 Task: Create a scrum project WhiteCap.
Action: Mouse moved to (187, 51)
Screenshot: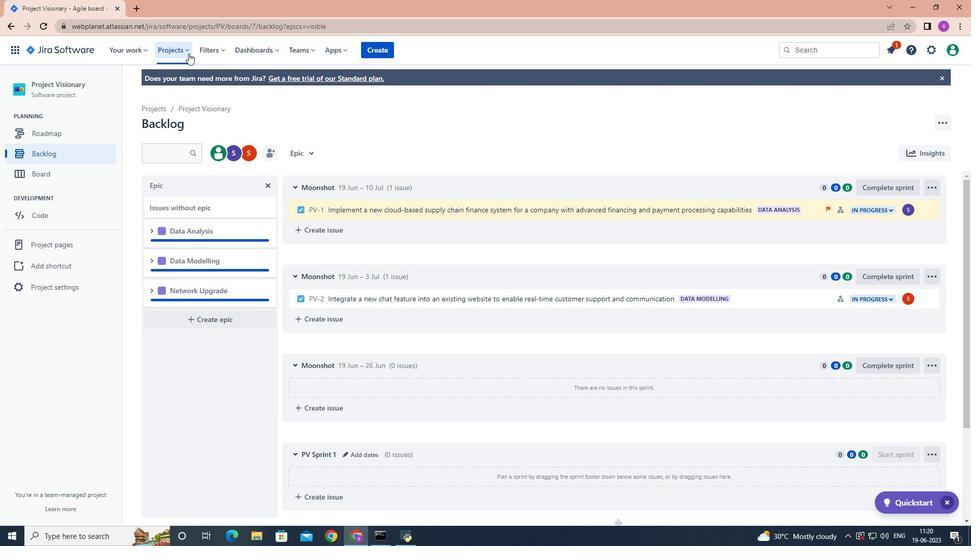 
Action: Mouse pressed left at (187, 51)
Screenshot: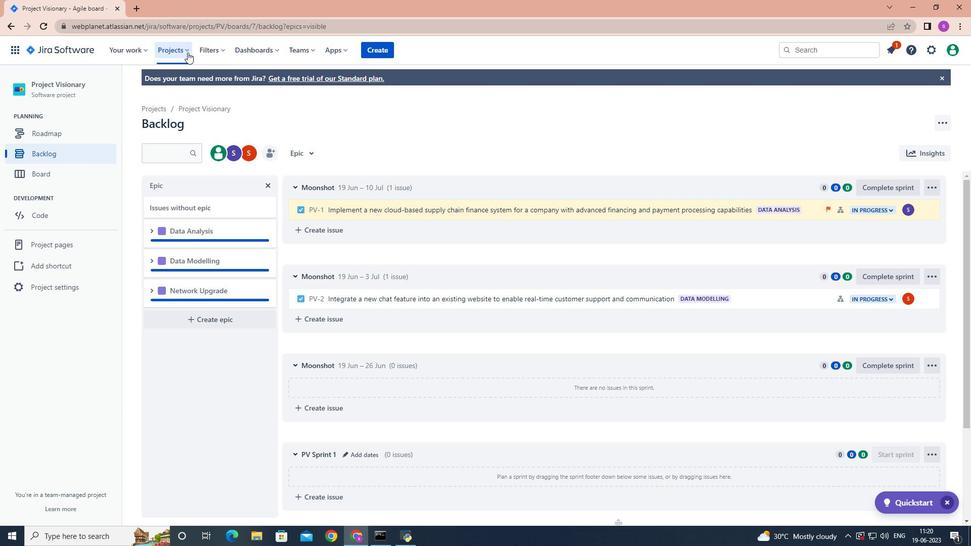 
Action: Mouse moved to (202, 198)
Screenshot: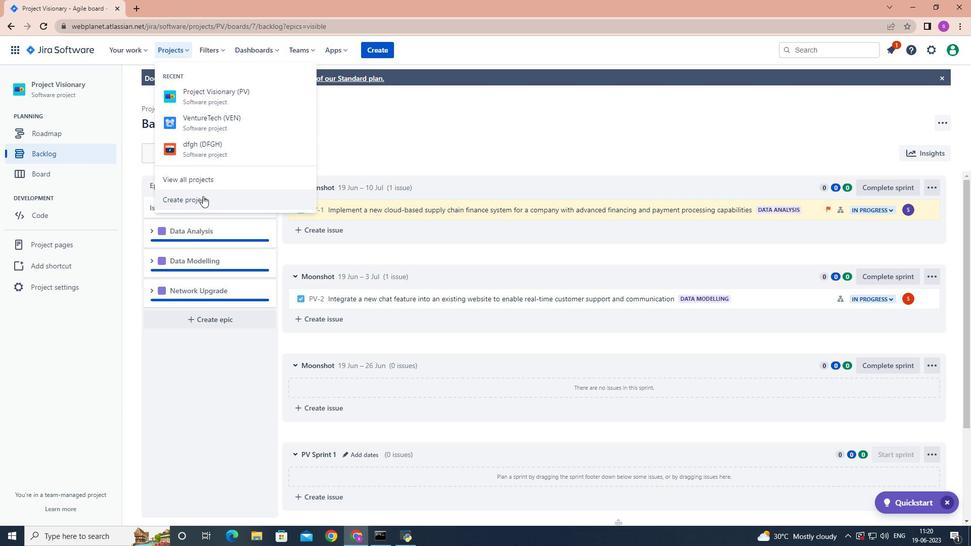 
Action: Mouse pressed left at (202, 198)
Screenshot: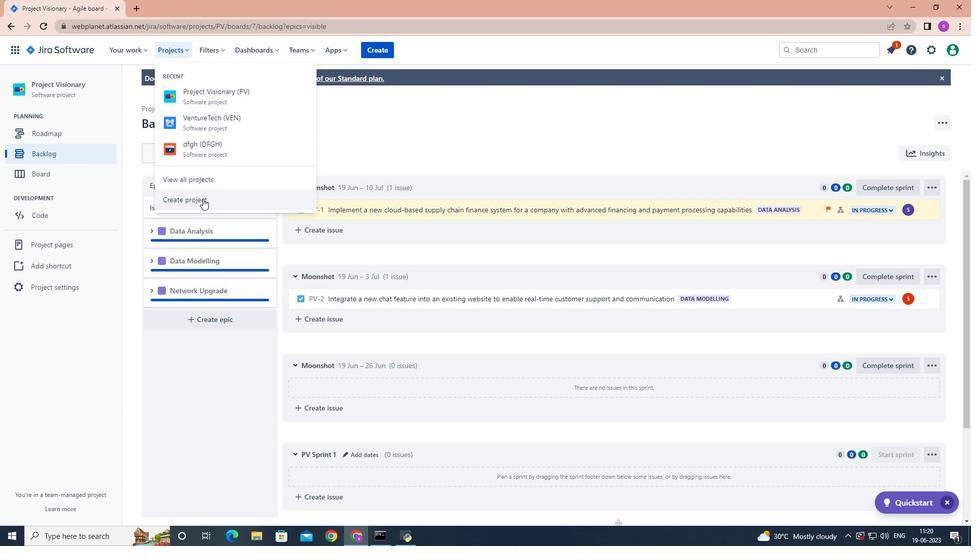 
Action: Mouse moved to (404, 250)
Screenshot: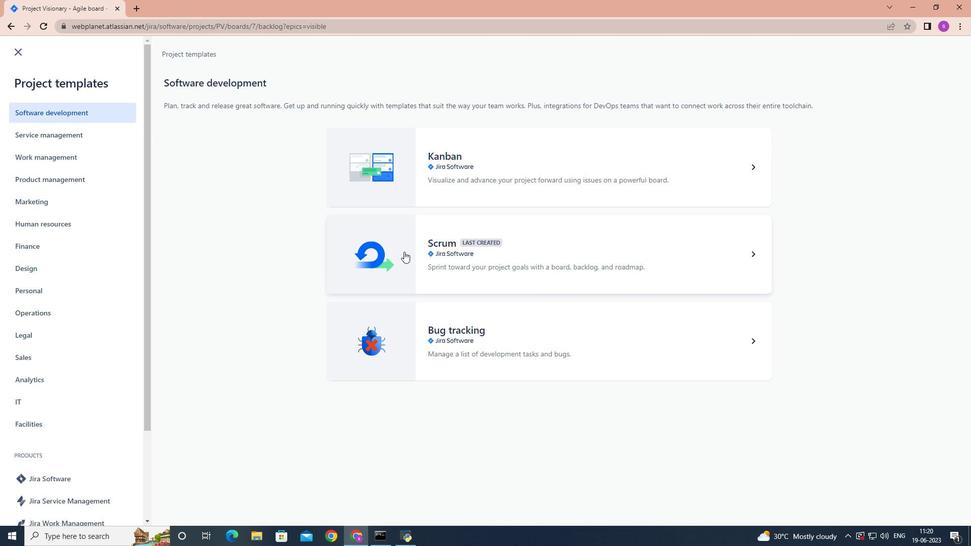 
Action: Mouse pressed left at (404, 250)
Screenshot: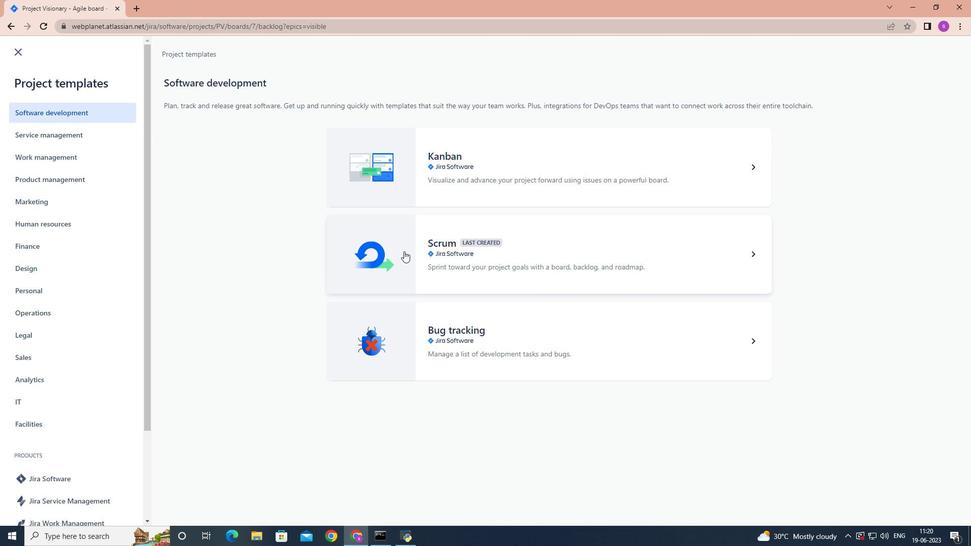 
Action: Mouse moved to (747, 500)
Screenshot: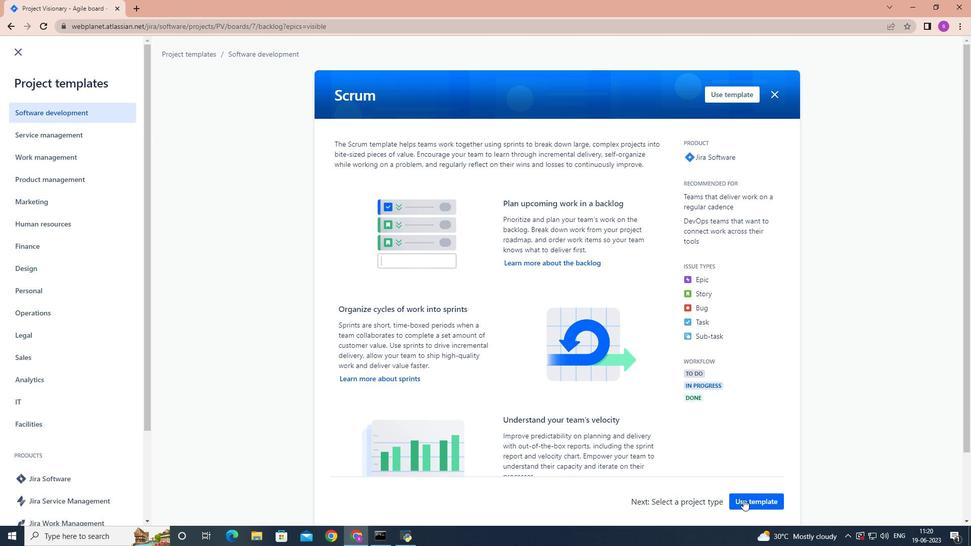 
Action: Mouse pressed left at (747, 500)
Screenshot: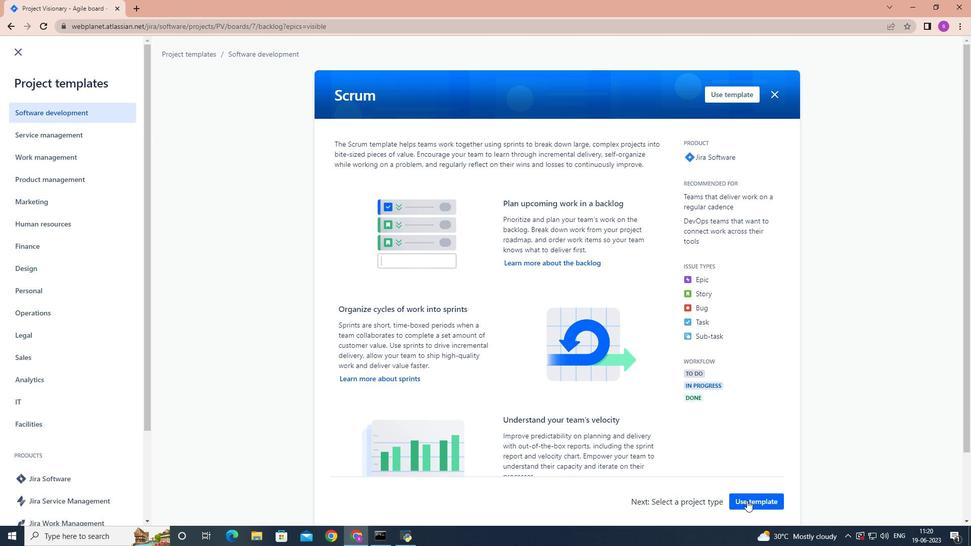 
Action: Mouse moved to (438, 493)
Screenshot: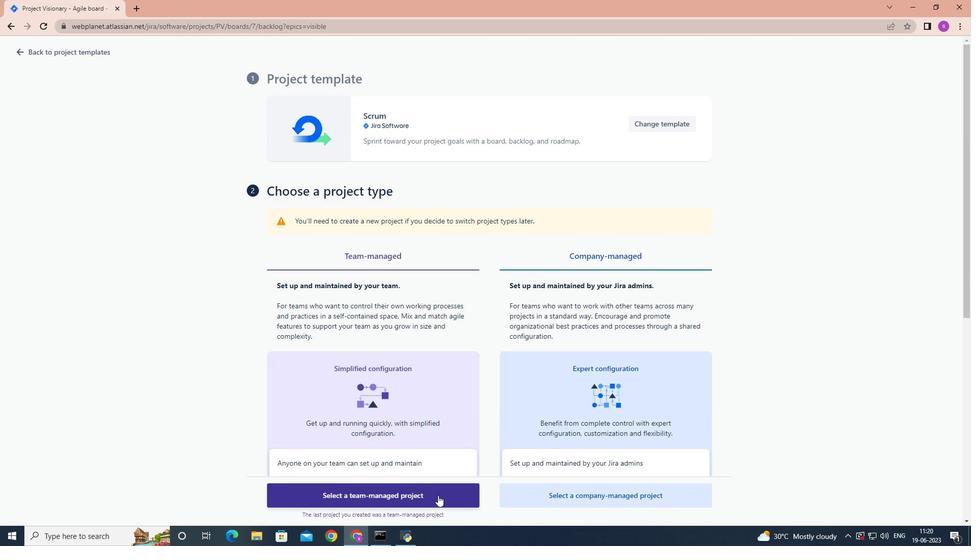 
Action: Mouse pressed left at (438, 493)
Screenshot: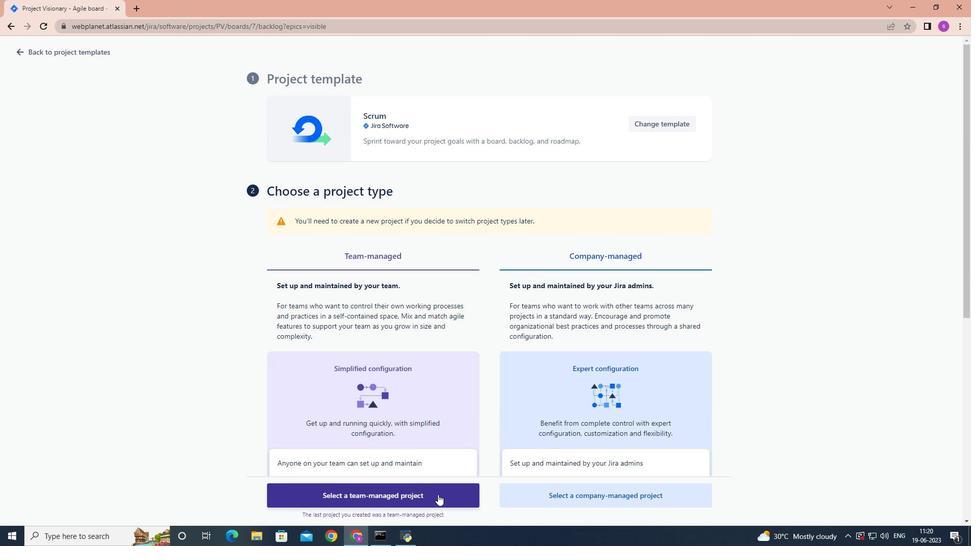 
Action: Mouse moved to (342, 370)
Screenshot: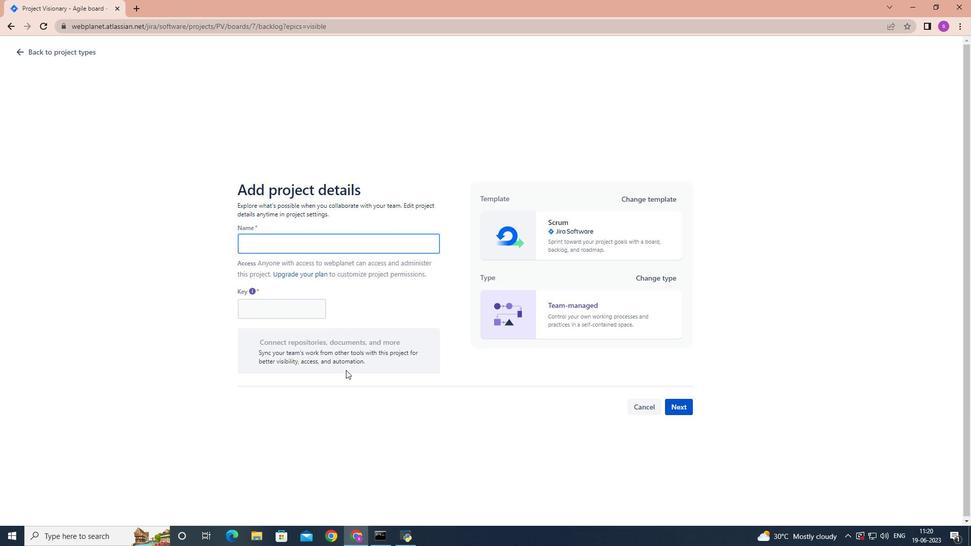 
Action: Key pressed <Key.shift>White<Key.shift>ca<Key.backspace><Key.backspace><Key.shift>Cap
Screenshot: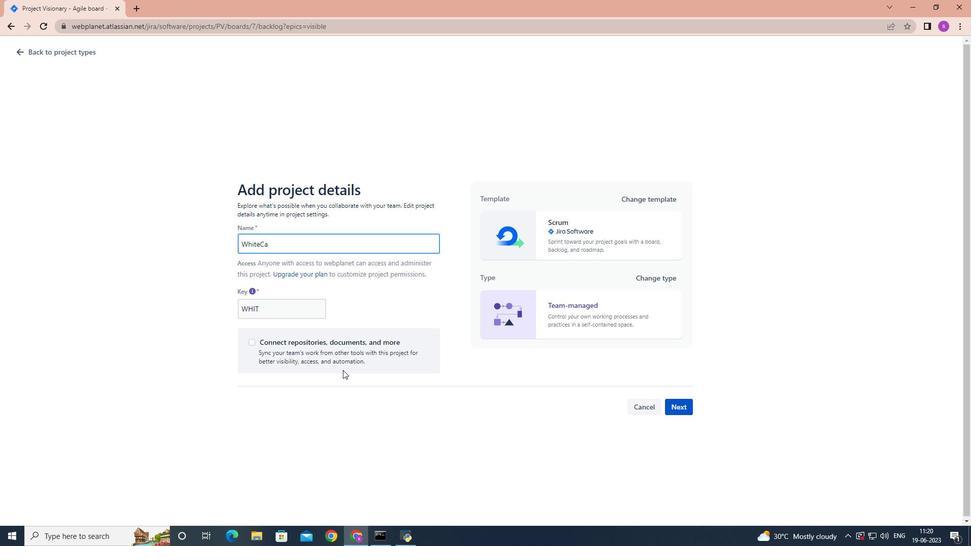 
Action: Mouse moved to (678, 409)
Screenshot: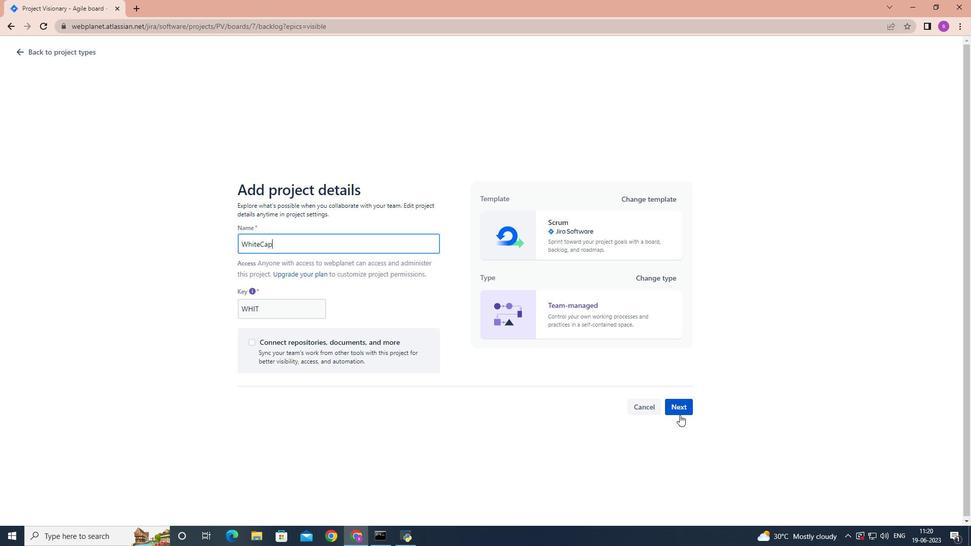 
Action: Mouse pressed left at (678, 409)
Screenshot: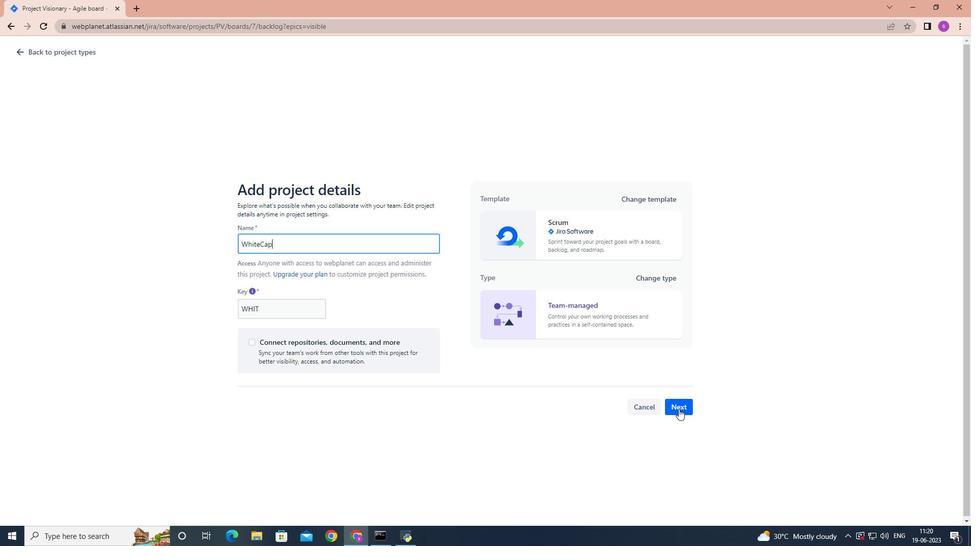 
Action: Mouse moved to (554, 409)
Screenshot: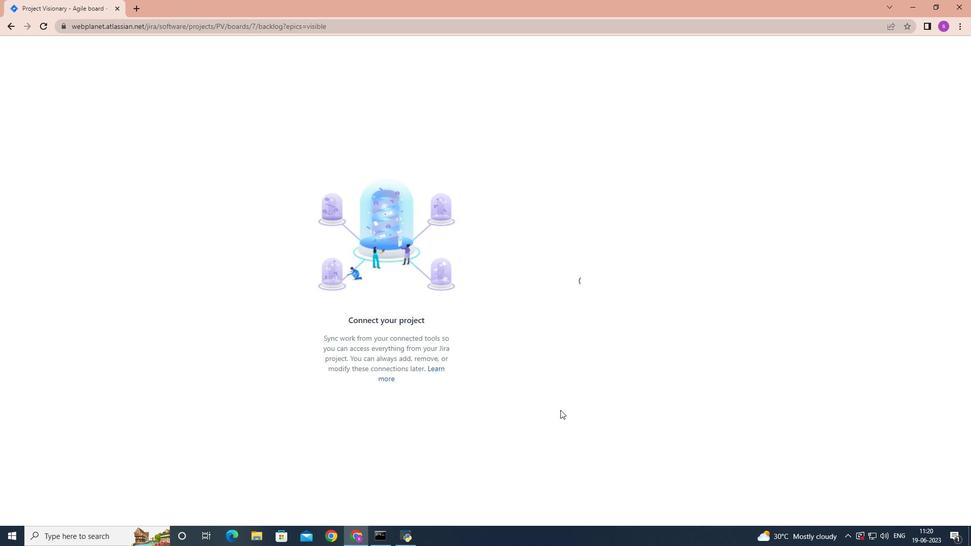 
